 Task: Save and close the page.
Action: Mouse moved to (108, 77)
Screenshot: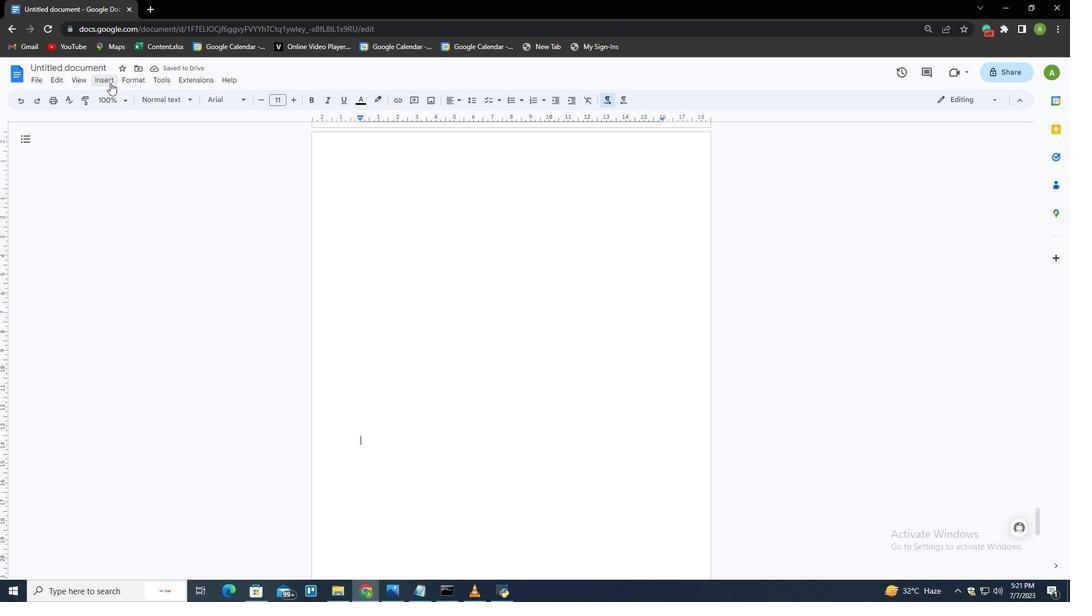 
Action: Mouse pressed left at (108, 77)
Screenshot: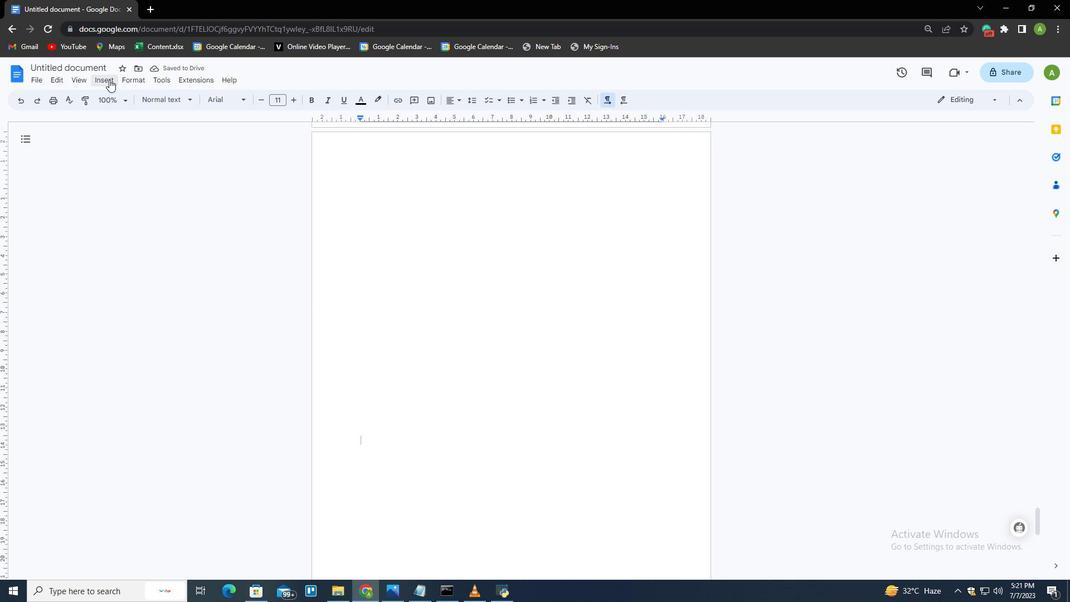 
Action: Mouse moved to (263, 130)
Screenshot: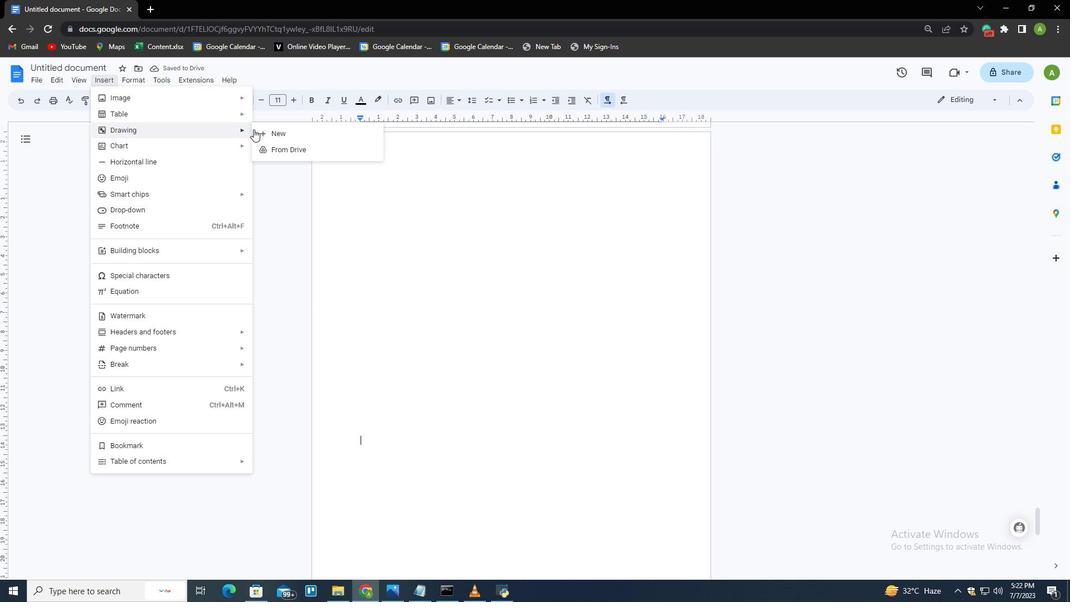
Action: Mouse pressed left at (263, 130)
Screenshot: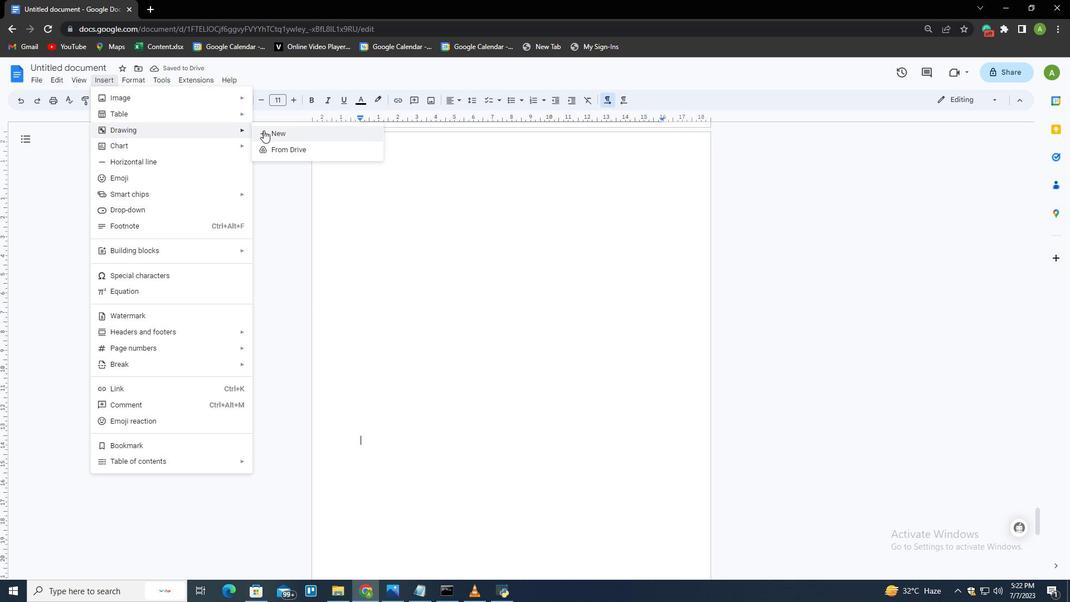 
Action: Mouse moved to (771, 90)
Screenshot: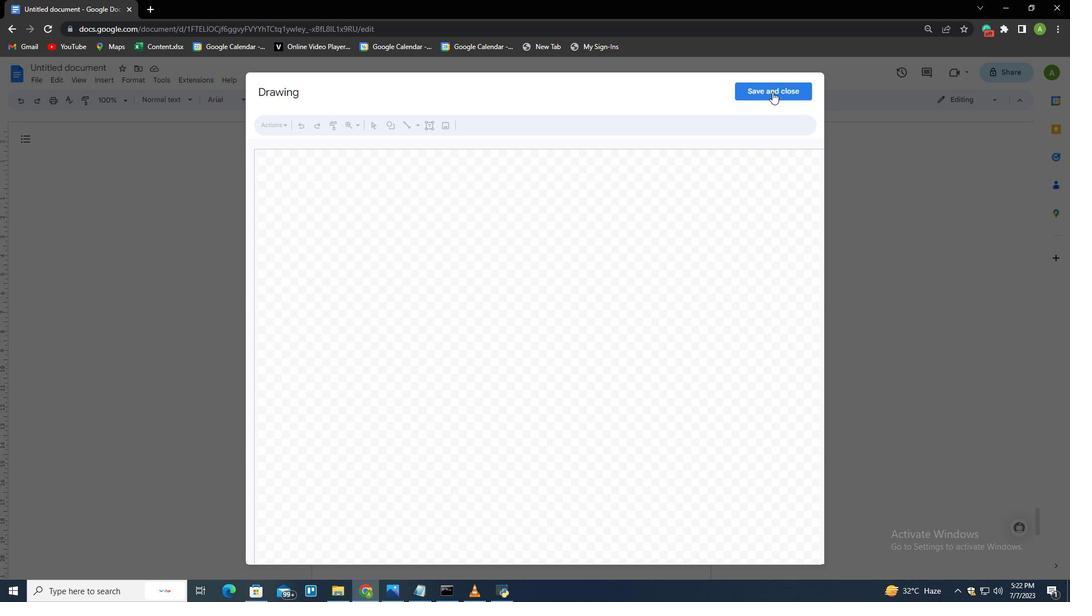 
Action: Mouse pressed left at (771, 90)
Screenshot: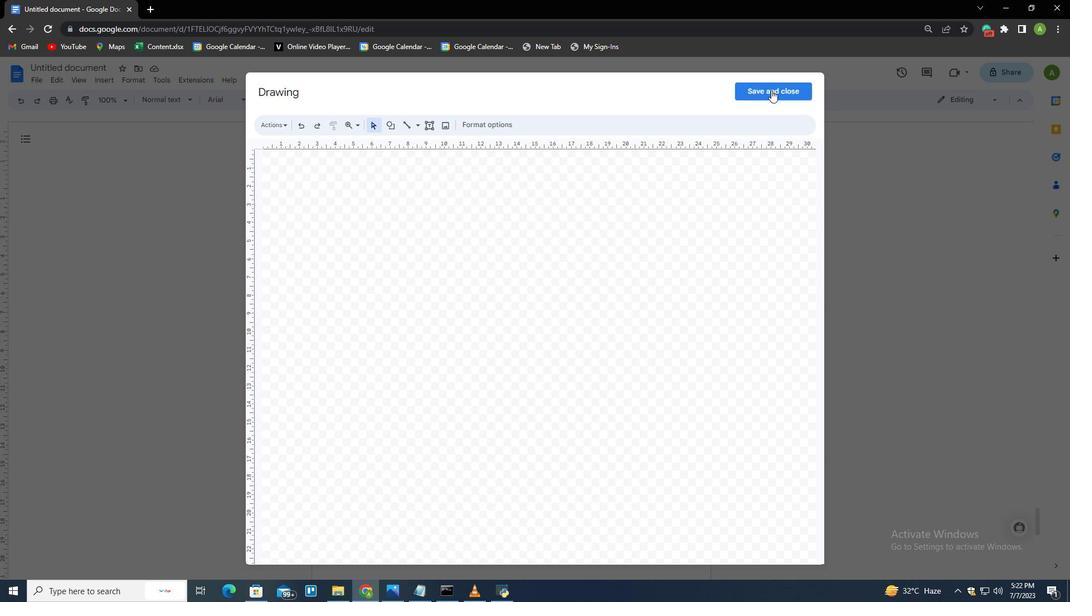 
Action: Mouse moved to (537, 270)
Screenshot: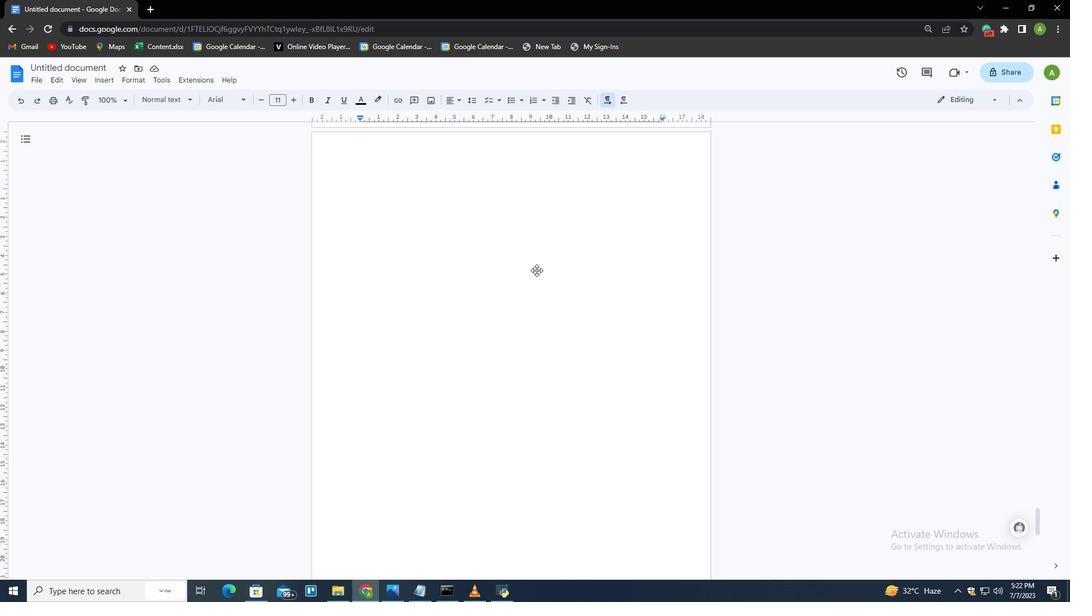 
